 Task: Create a rule from the Routing list, Task moved to a section -> Set Priority in the project AutoBoost , set the section as To-Do and set the priority of the task as  High
Action: Mouse moved to (71, 296)
Screenshot: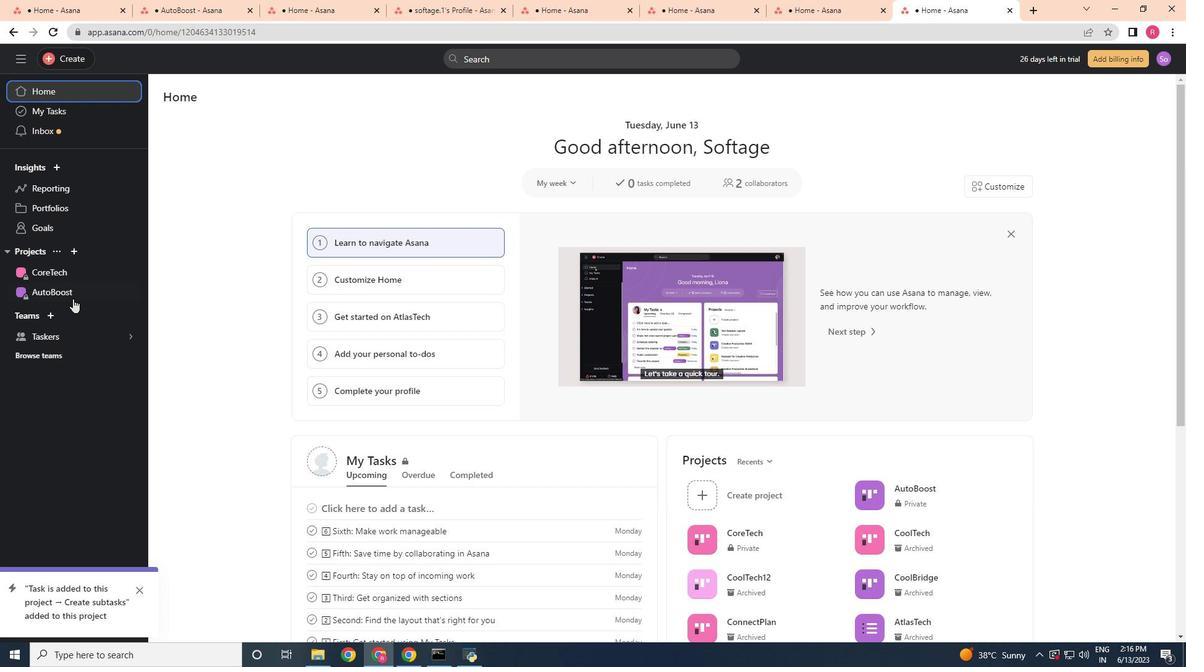 
Action: Mouse pressed left at (71, 296)
Screenshot: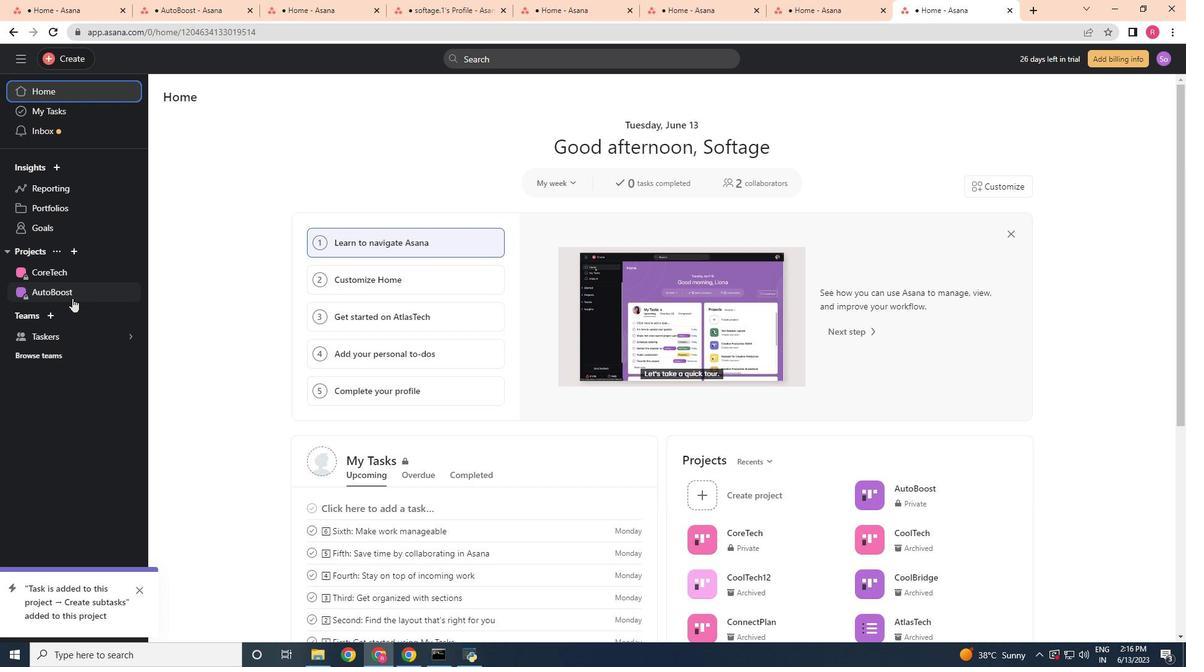 
Action: Mouse moved to (1140, 106)
Screenshot: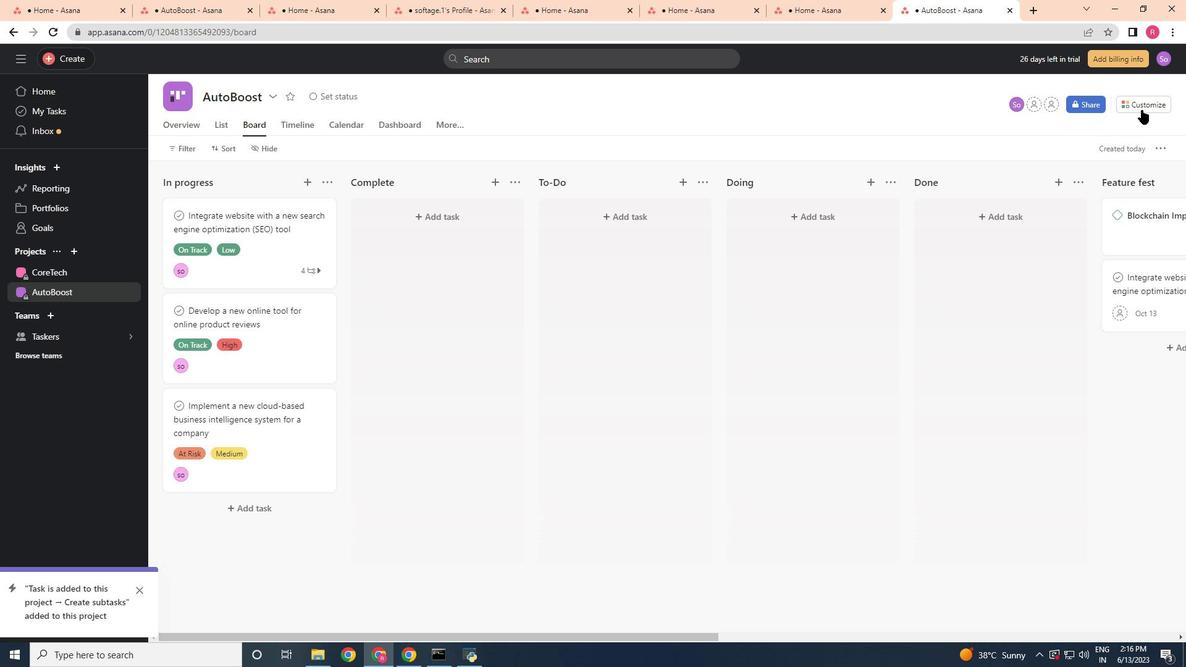 
Action: Mouse pressed left at (1140, 106)
Screenshot: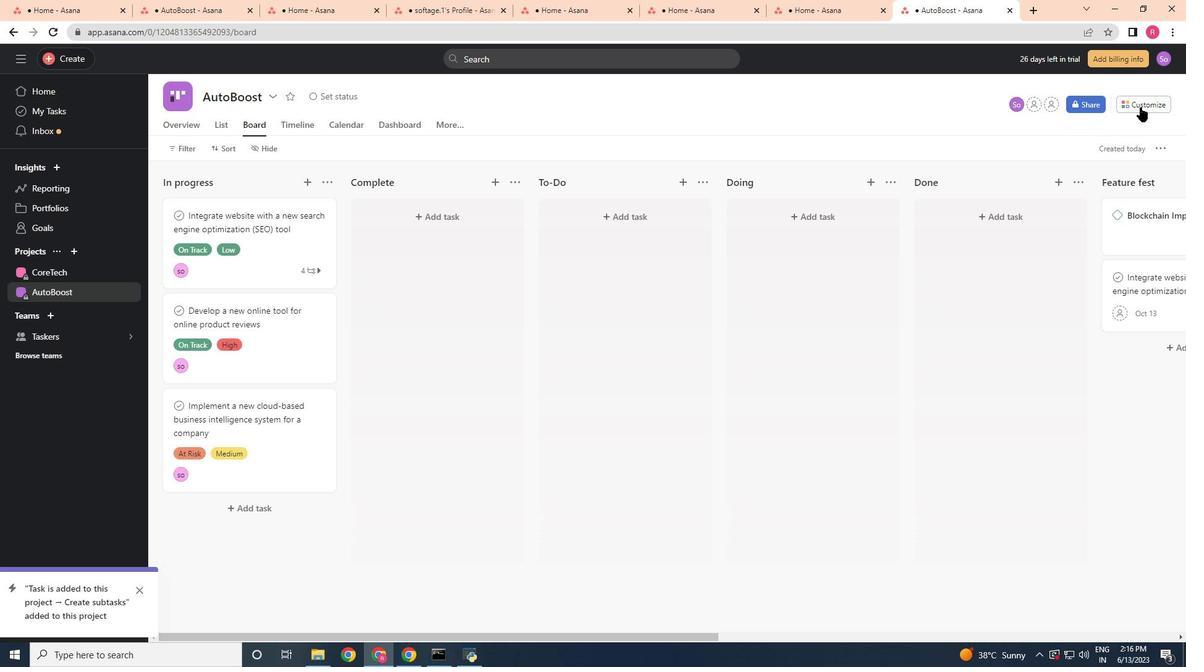 
Action: Mouse moved to (930, 262)
Screenshot: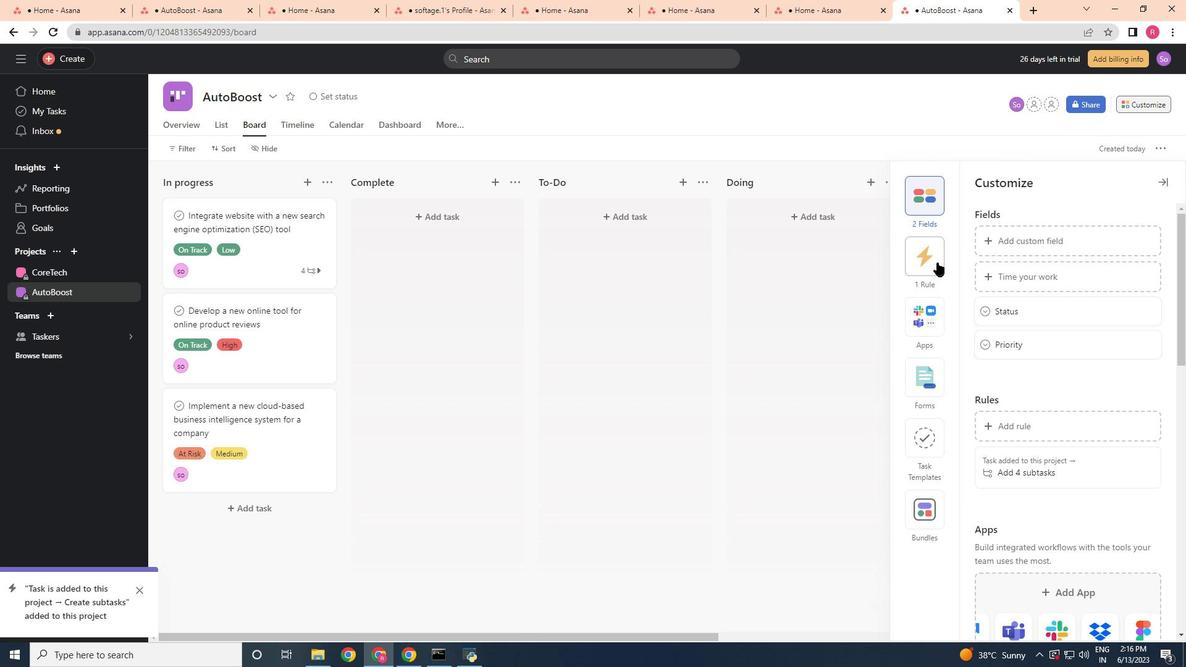 
Action: Mouse pressed left at (930, 262)
Screenshot: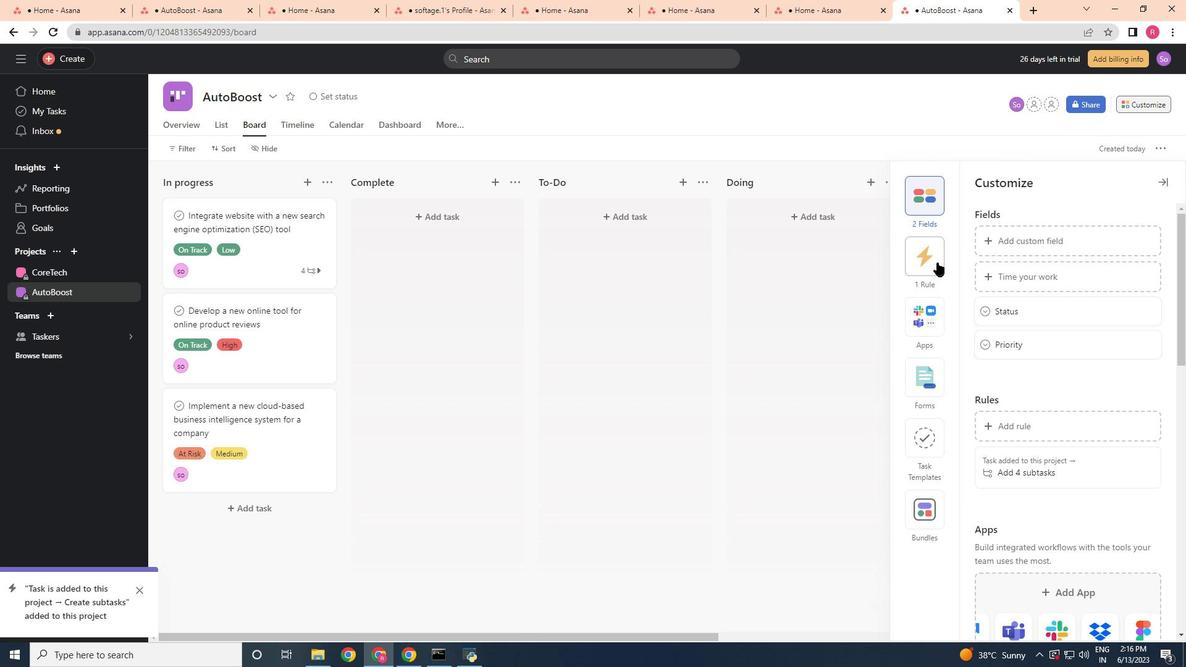 
Action: Mouse moved to (995, 243)
Screenshot: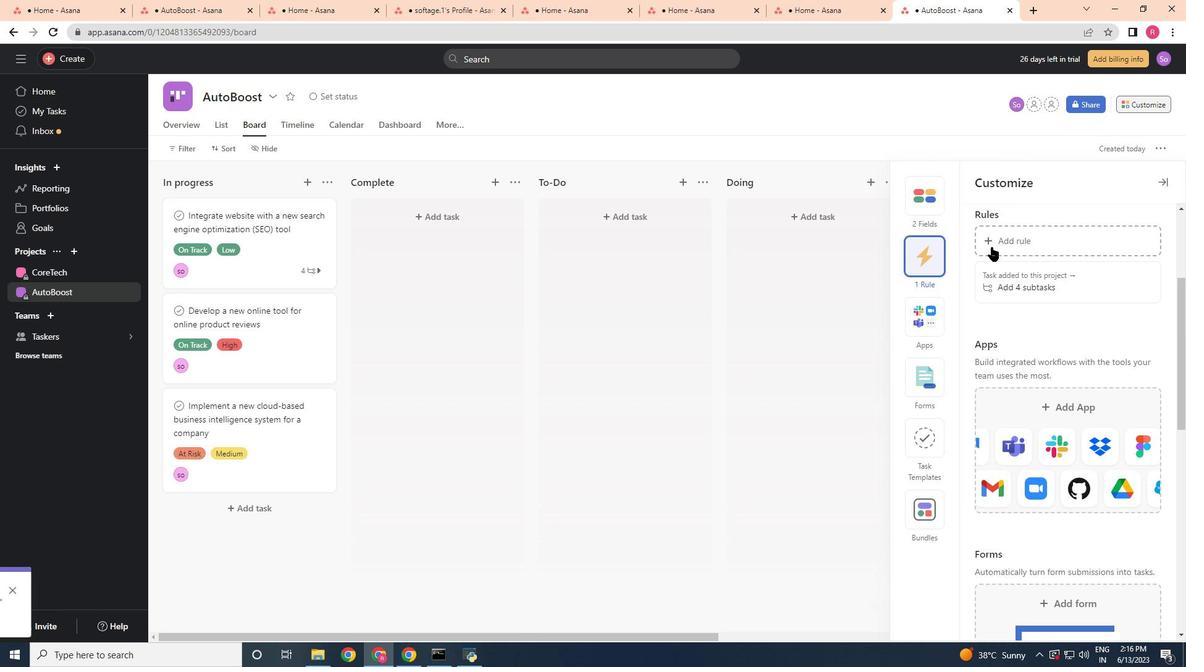 
Action: Mouse pressed left at (995, 243)
Screenshot: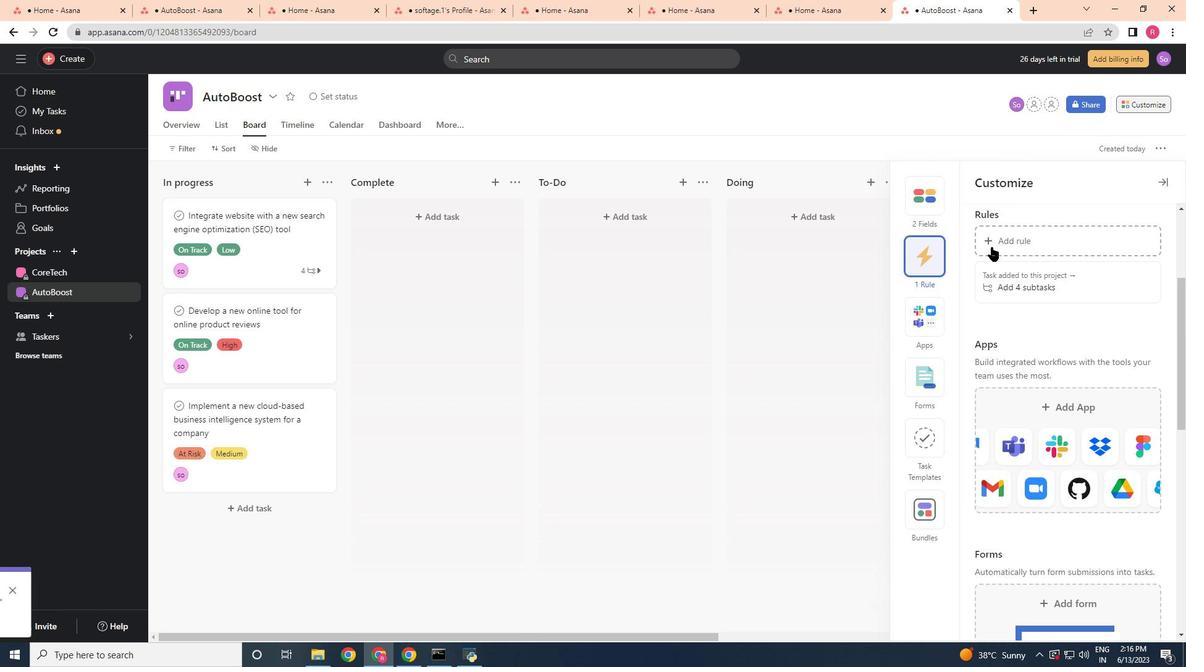
Action: Mouse moved to (255, 165)
Screenshot: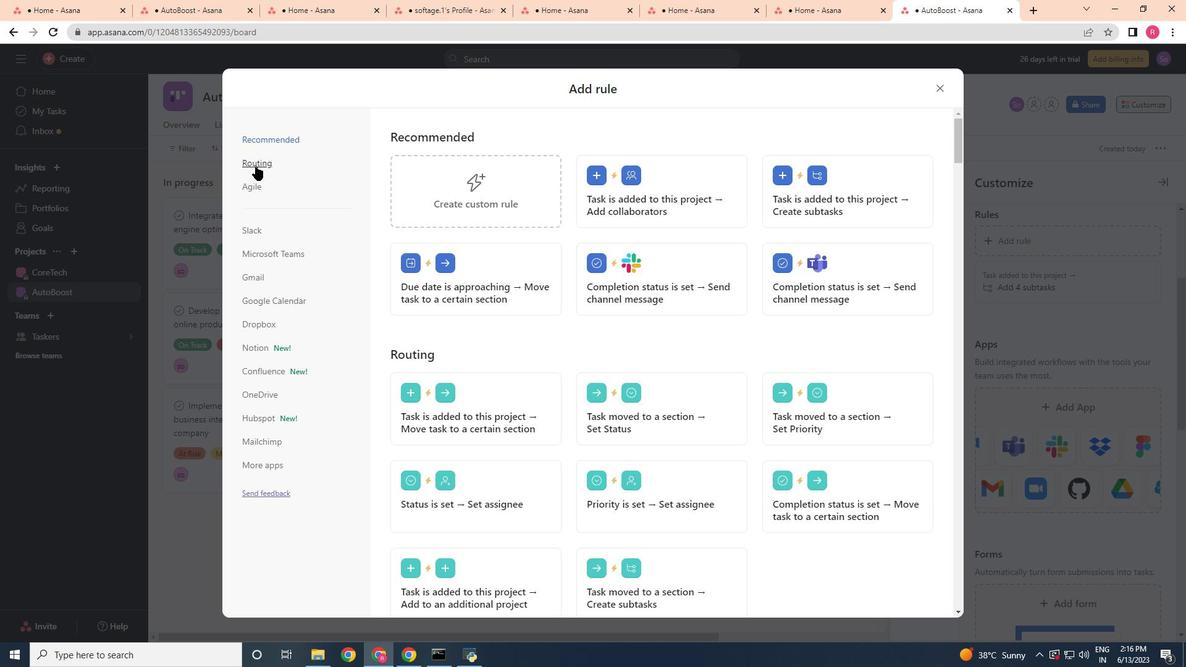 
Action: Mouse pressed left at (255, 165)
Screenshot: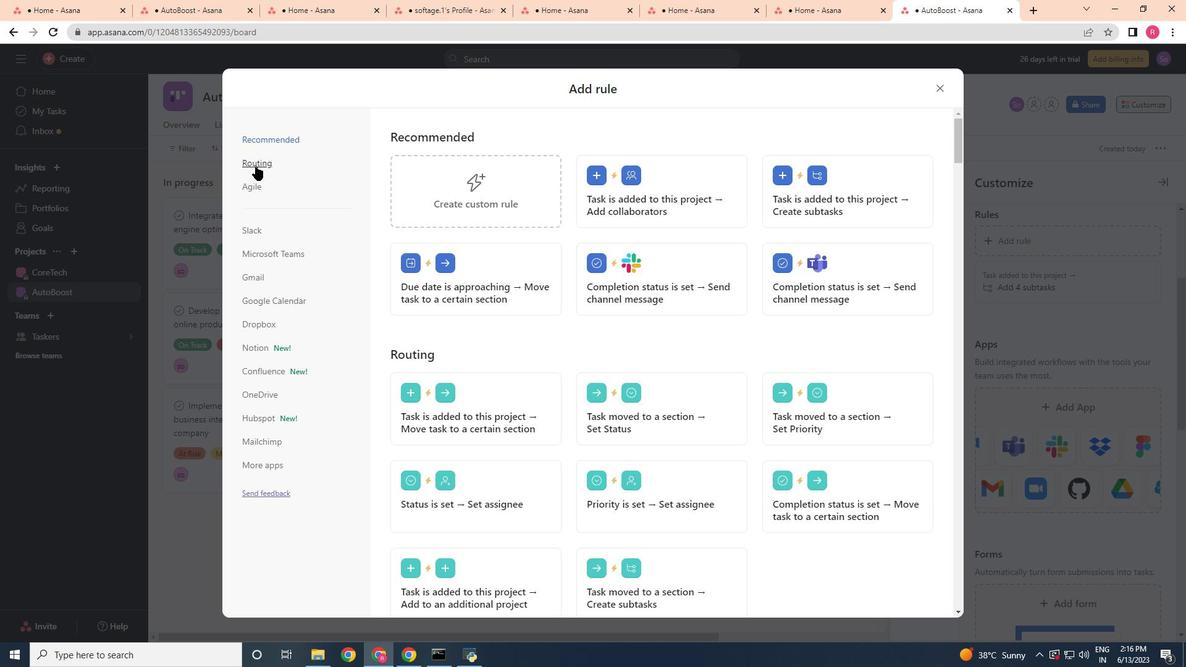
Action: Mouse moved to (795, 199)
Screenshot: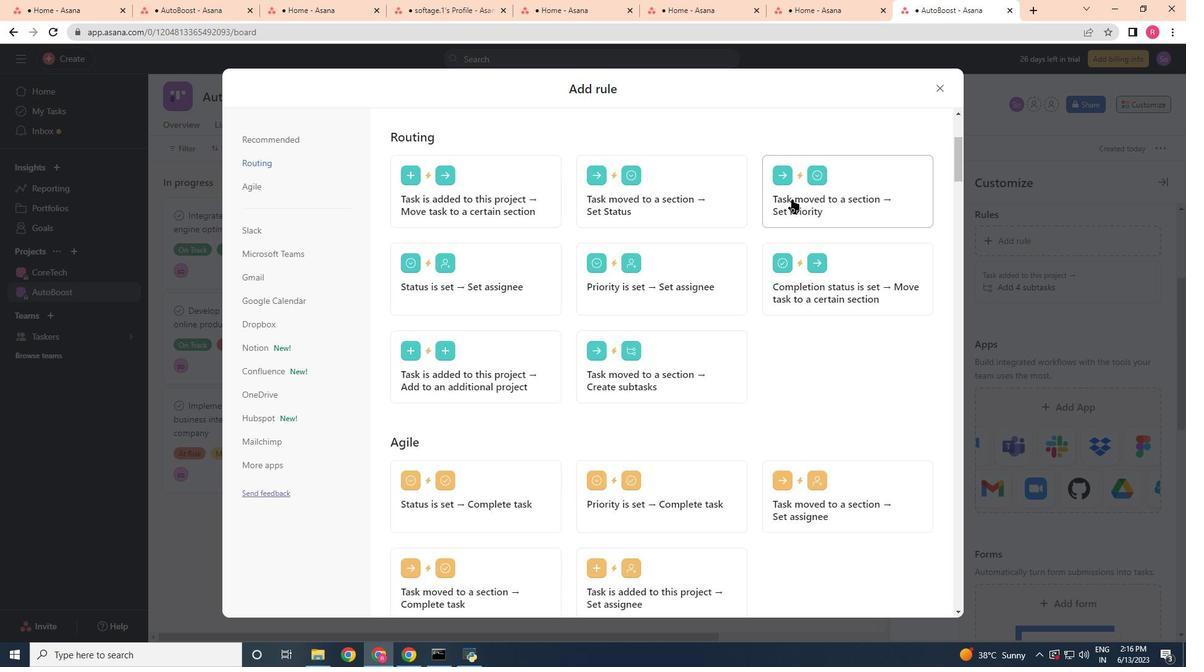 
Action: Mouse pressed left at (795, 199)
Screenshot: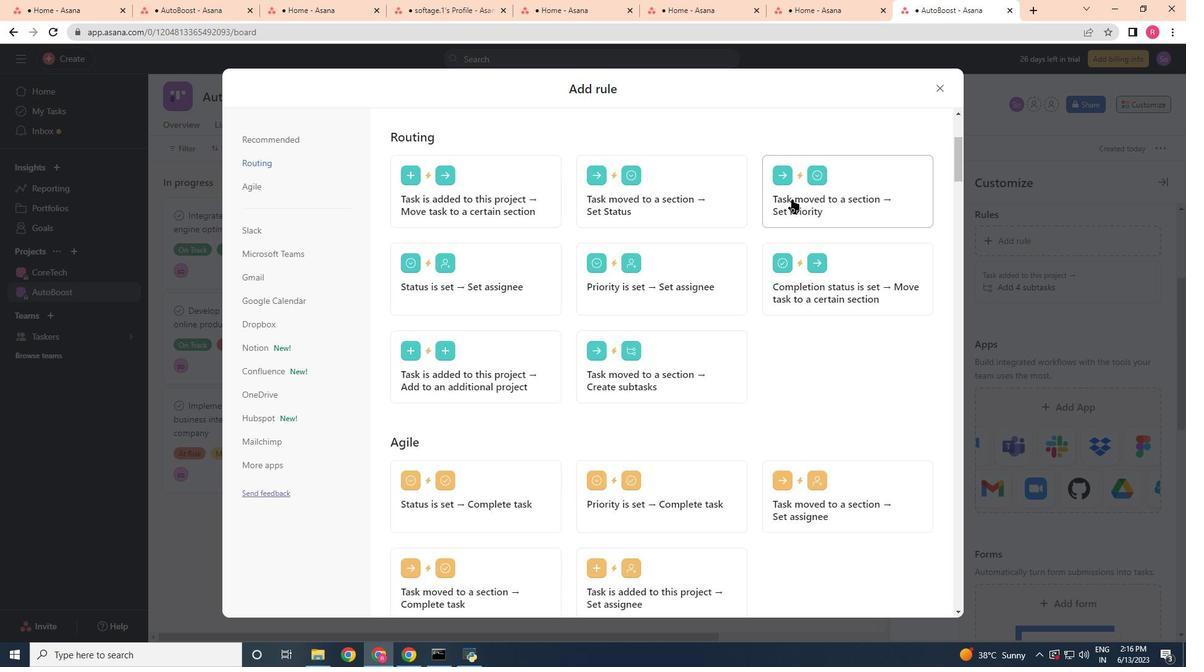 
Action: Mouse moved to (434, 337)
Screenshot: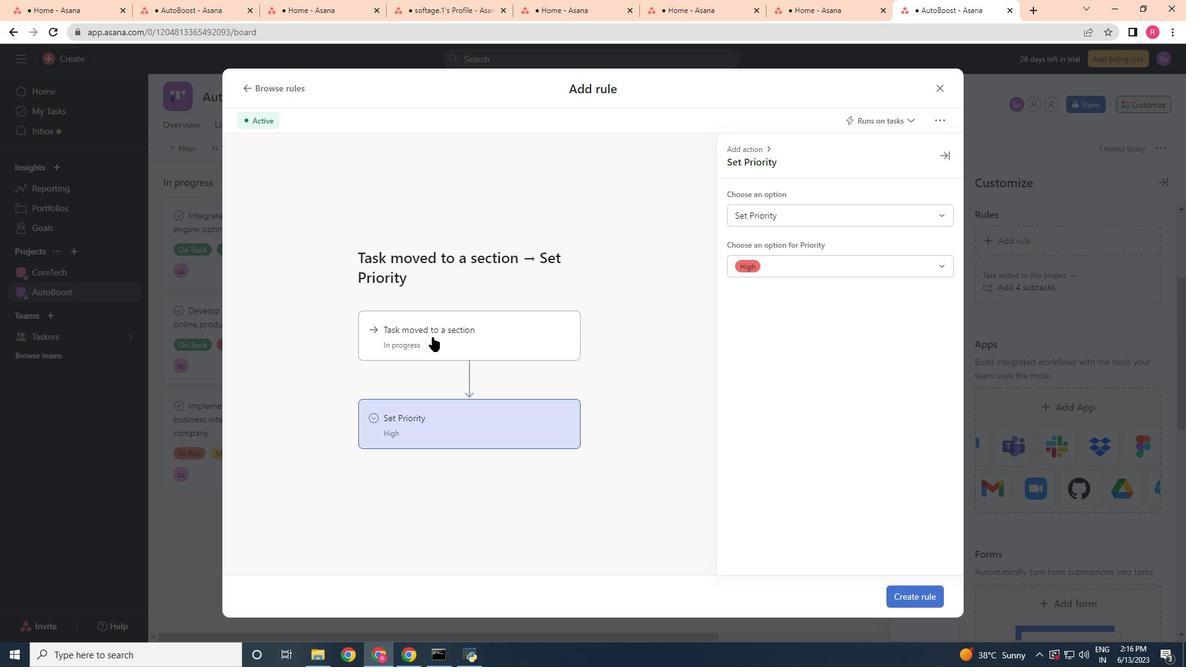
Action: Mouse pressed left at (434, 337)
Screenshot: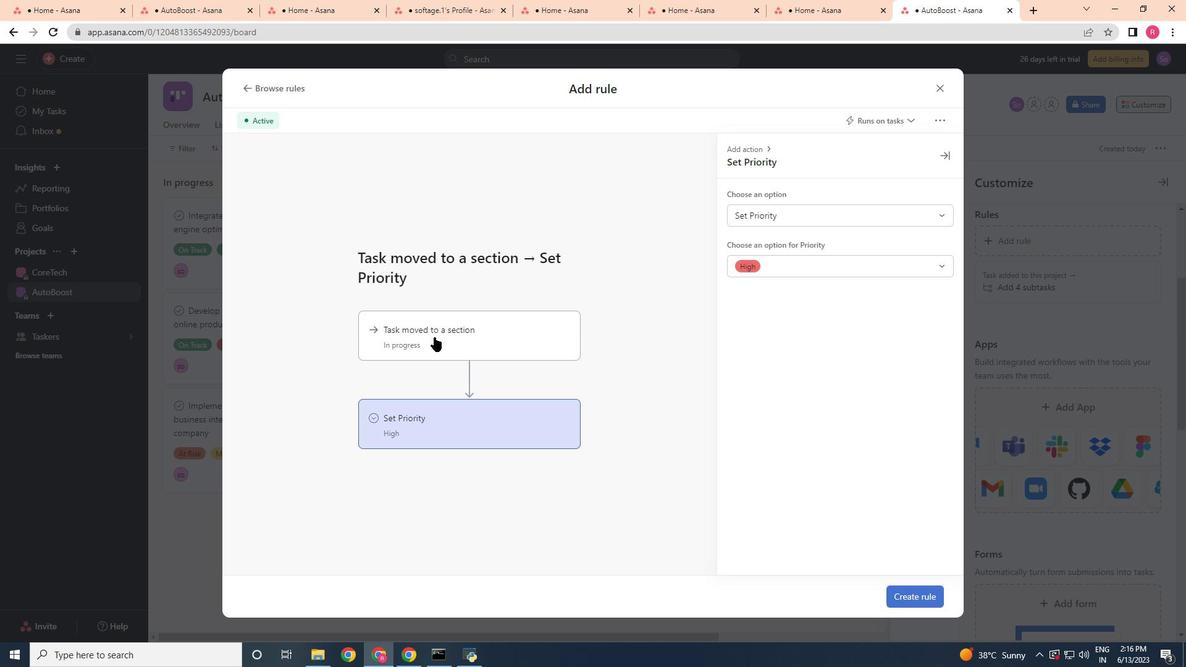 
Action: Mouse moved to (753, 216)
Screenshot: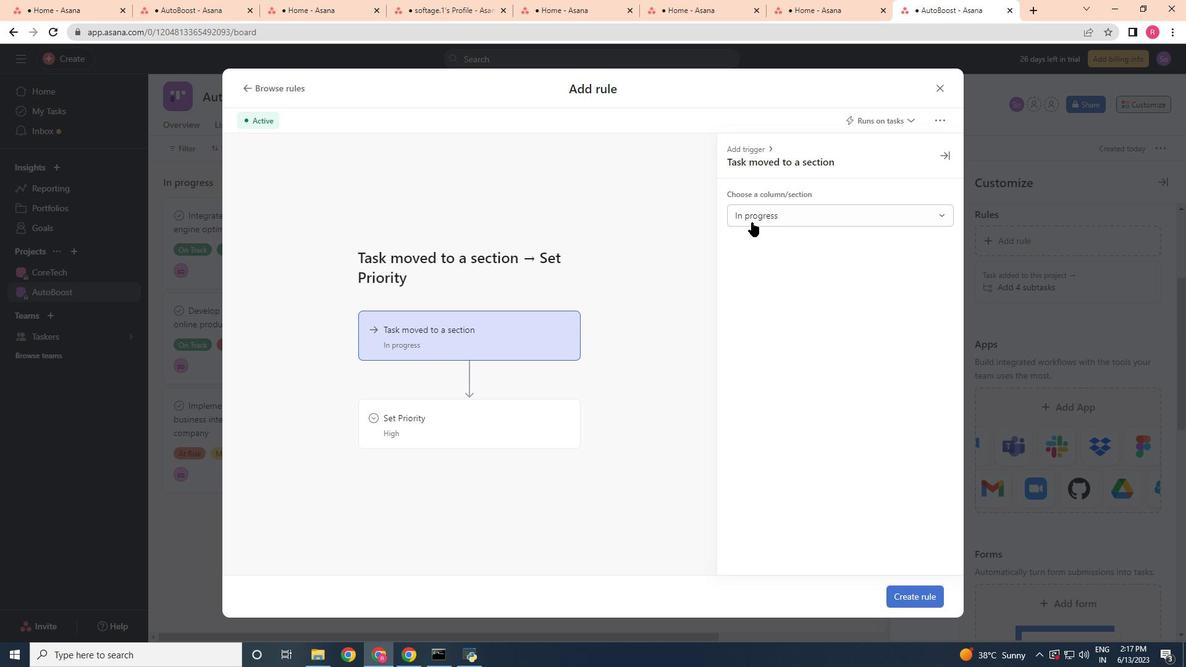 
Action: Mouse pressed left at (753, 216)
Screenshot: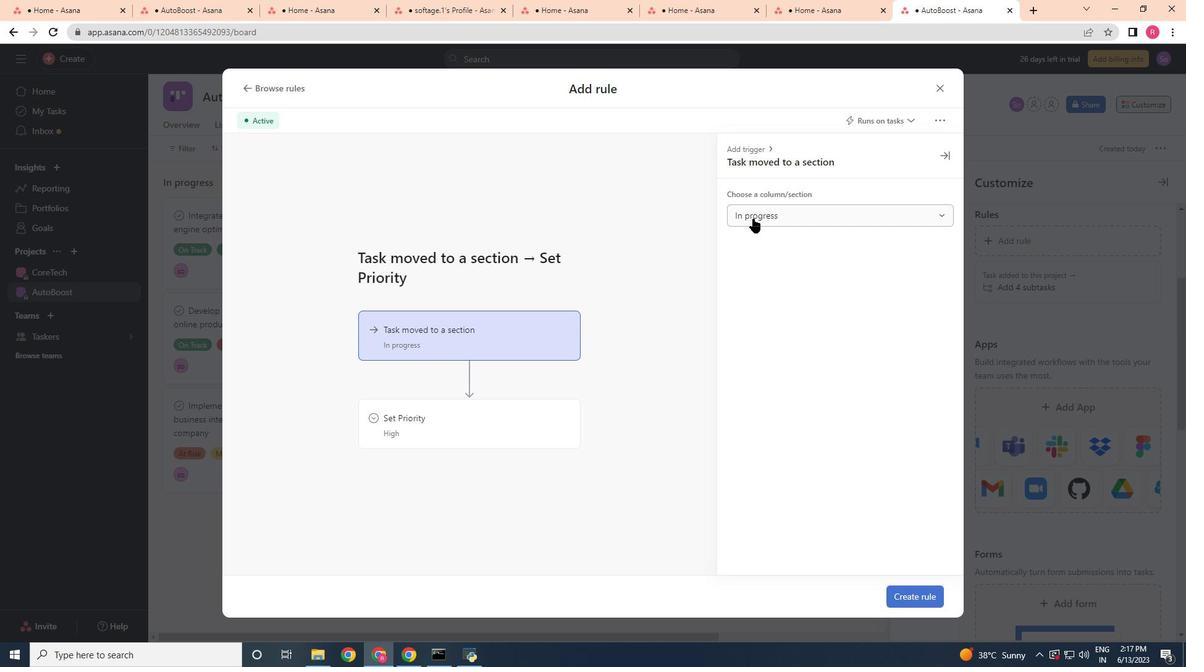 
Action: Mouse moved to (764, 286)
Screenshot: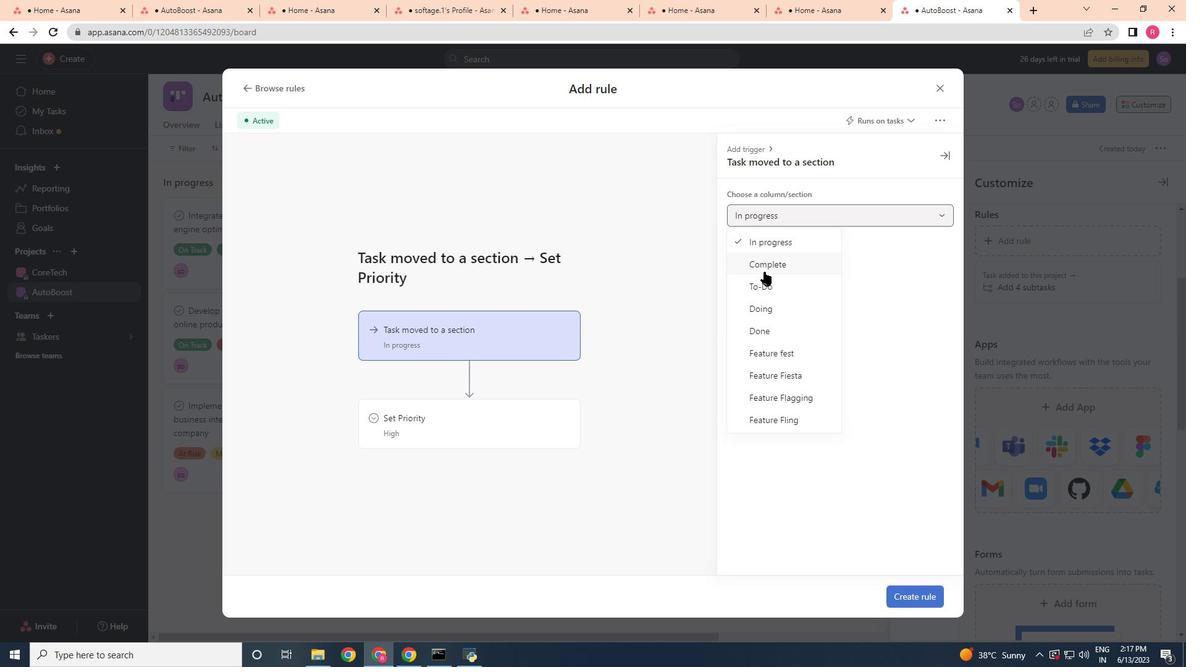 
Action: Mouse pressed left at (764, 286)
Screenshot: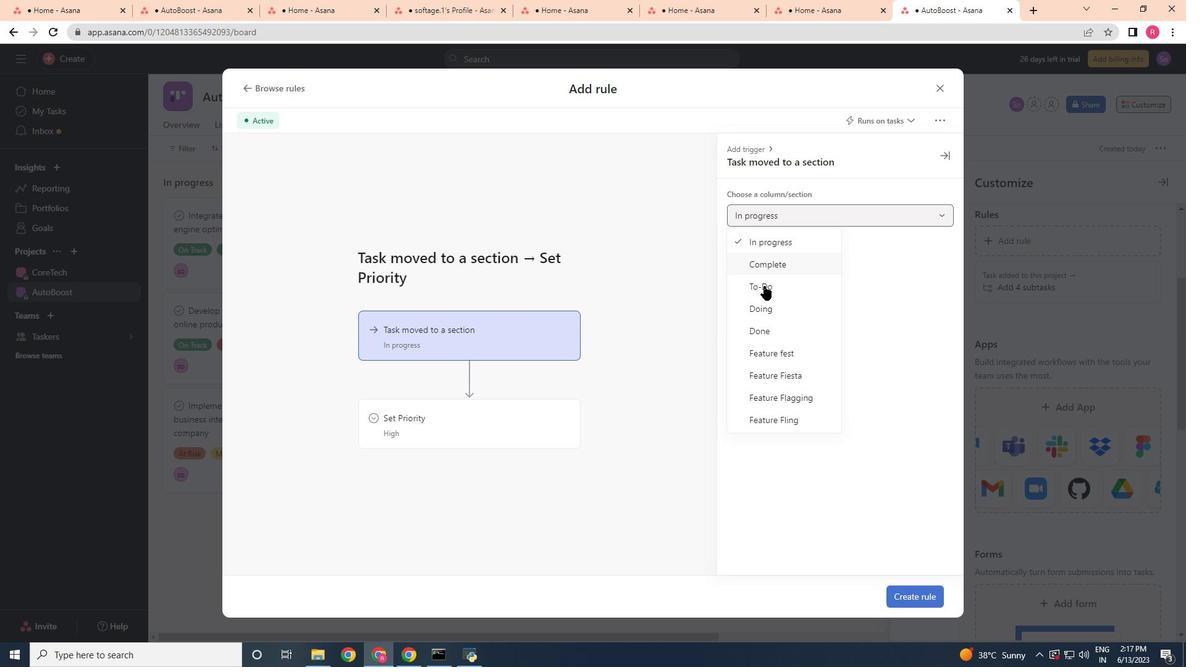 
Action: Mouse moved to (435, 430)
Screenshot: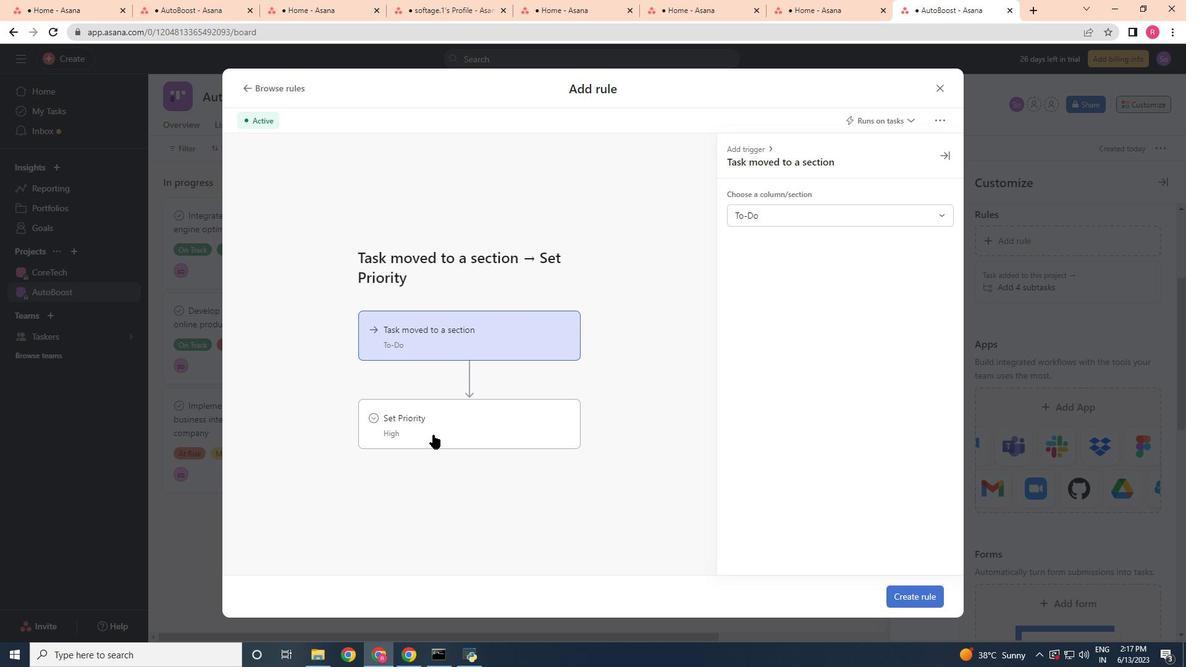 
Action: Mouse pressed left at (435, 430)
Screenshot: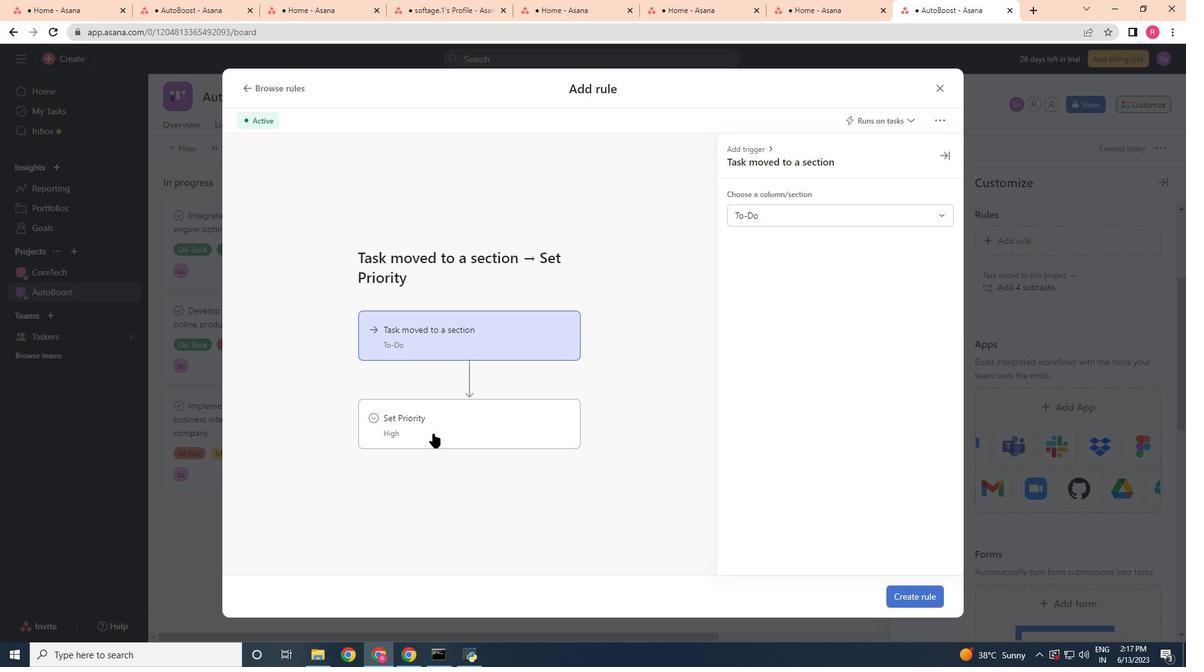 
Action: Mouse moved to (765, 222)
Screenshot: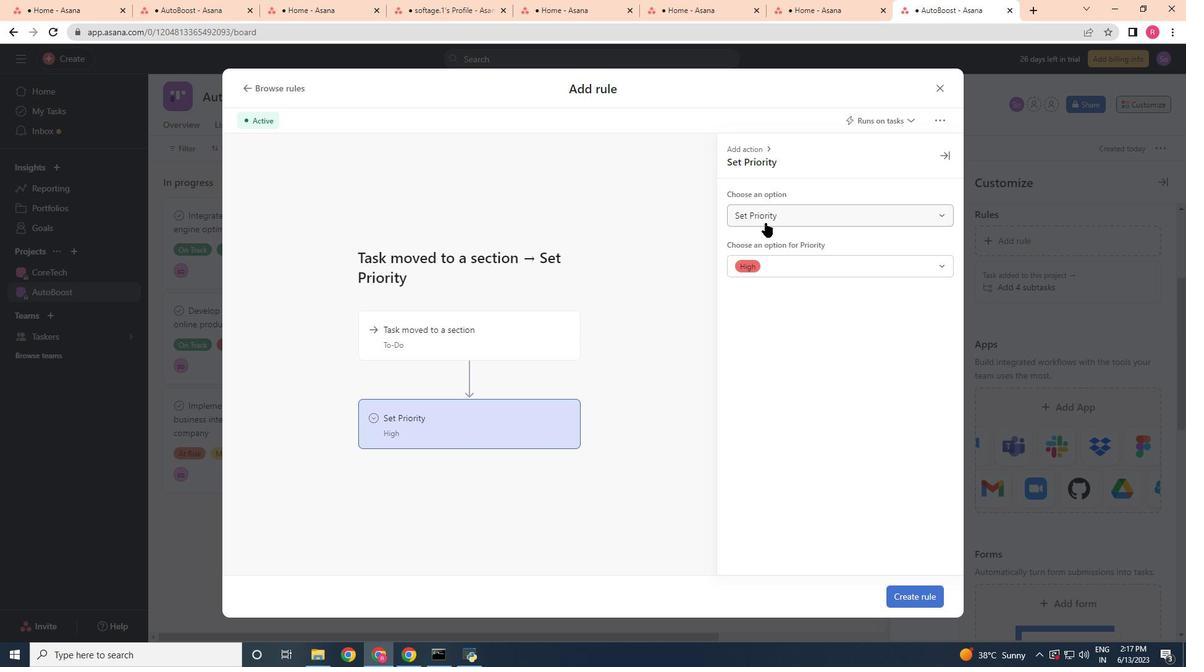 
Action: Mouse pressed left at (765, 222)
Screenshot: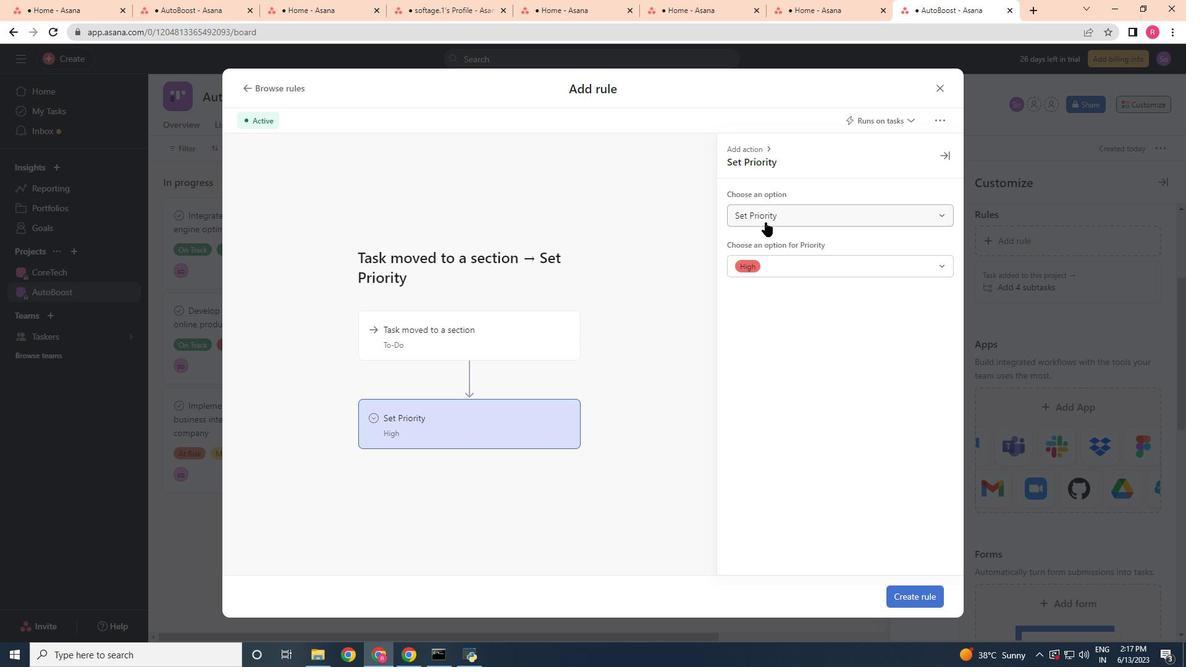 
Action: Mouse moved to (763, 241)
Screenshot: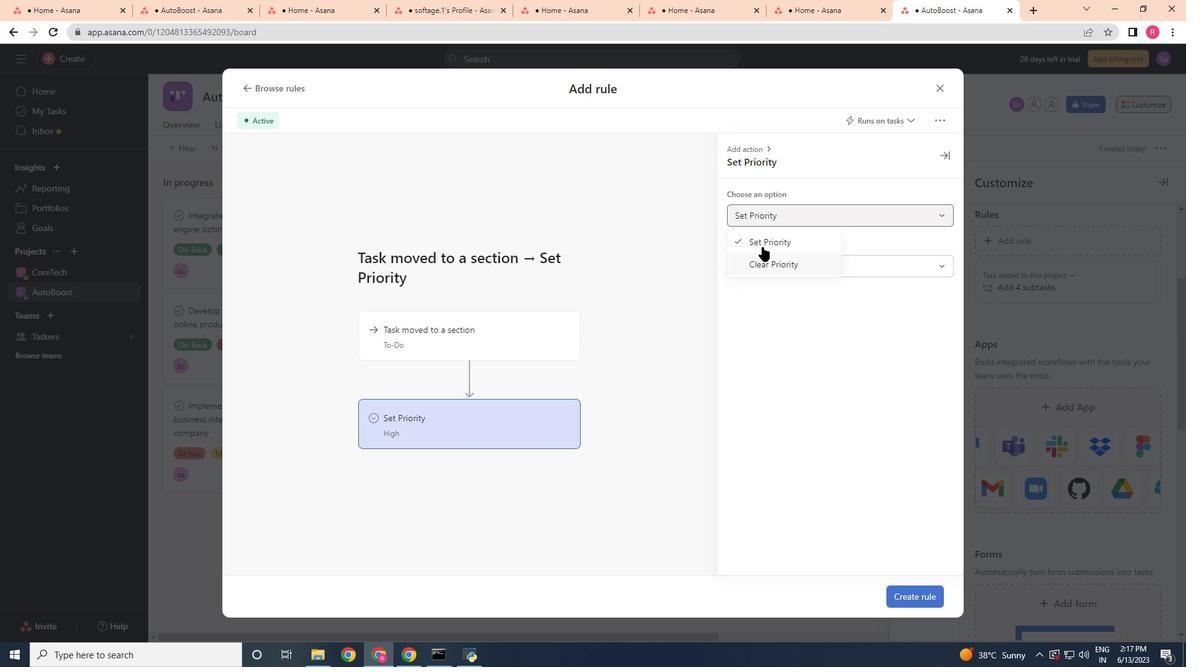 
Action: Mouse pressed left at (763, 241)
Screenshot: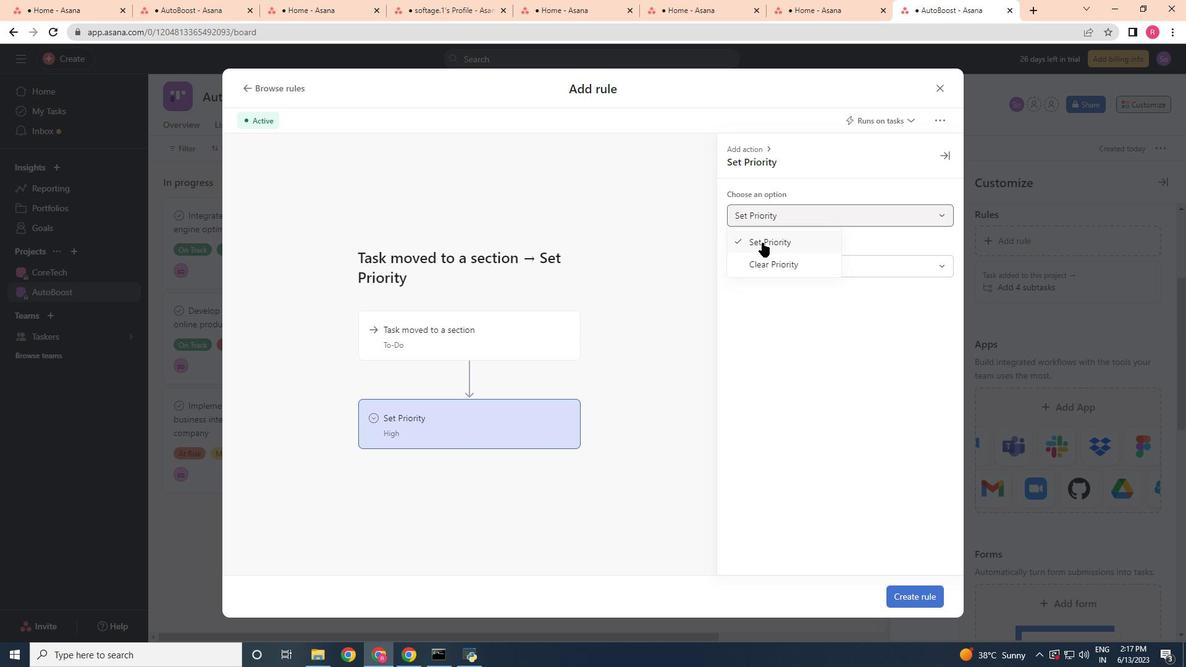 
Action: Mouse moved to (767, 264)
Screenshot: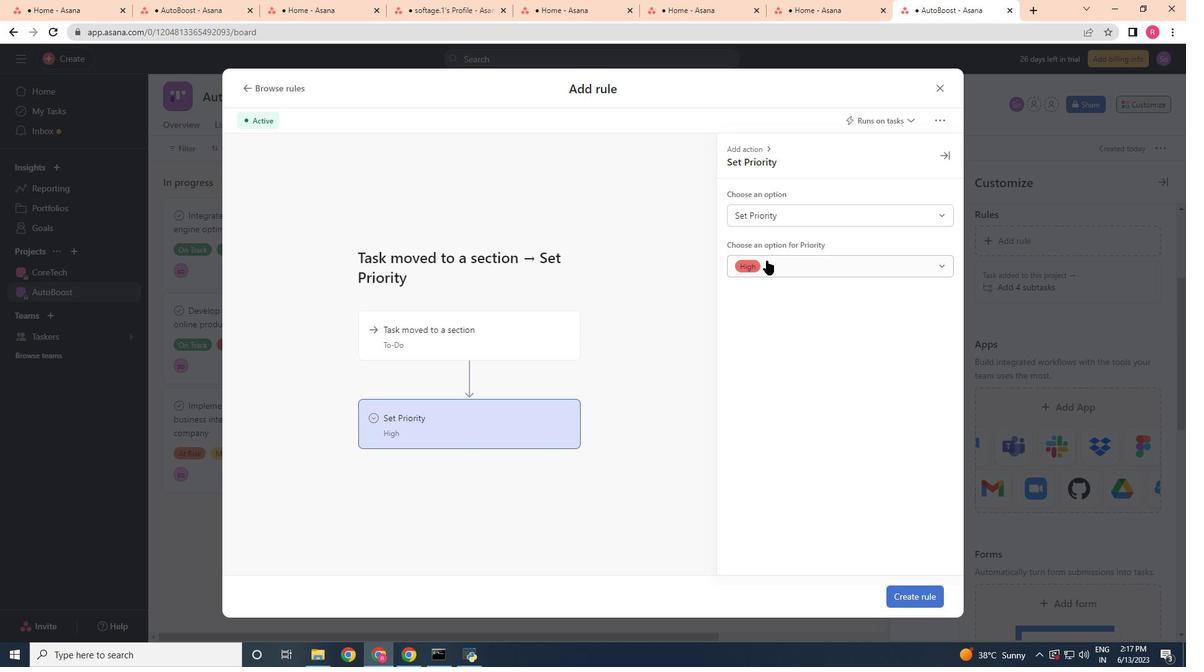 
Action: Mouse pressed left at (767, 264)
Screenshot: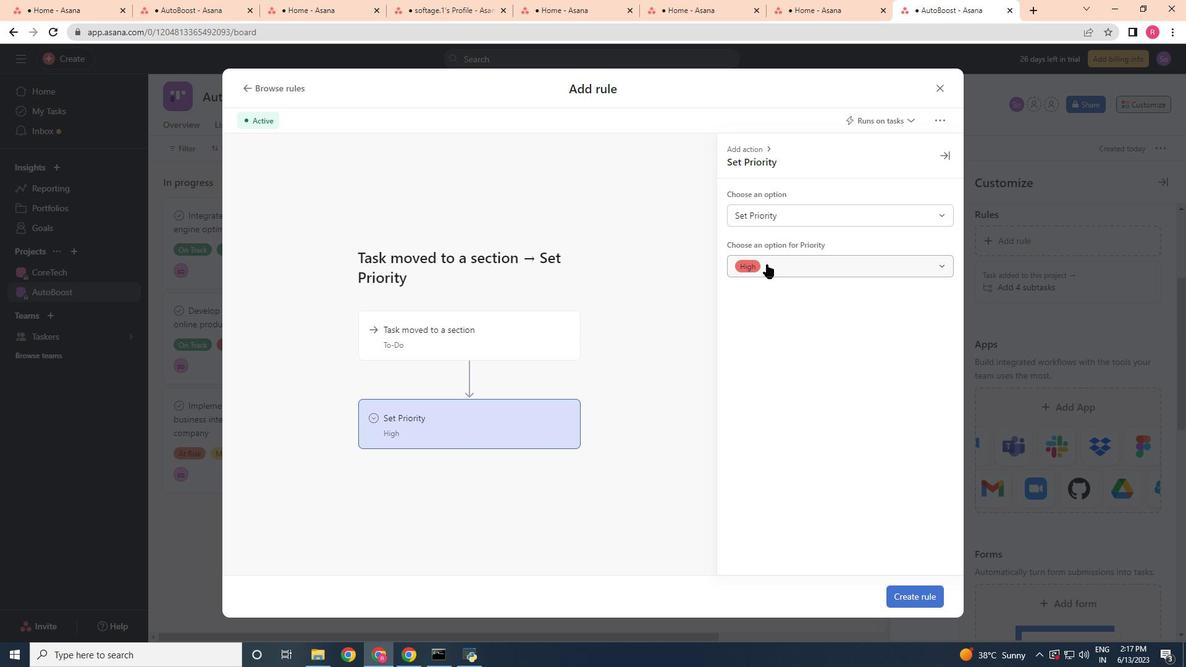 
Action: Mouse moved to (765, 286)
Screenshot: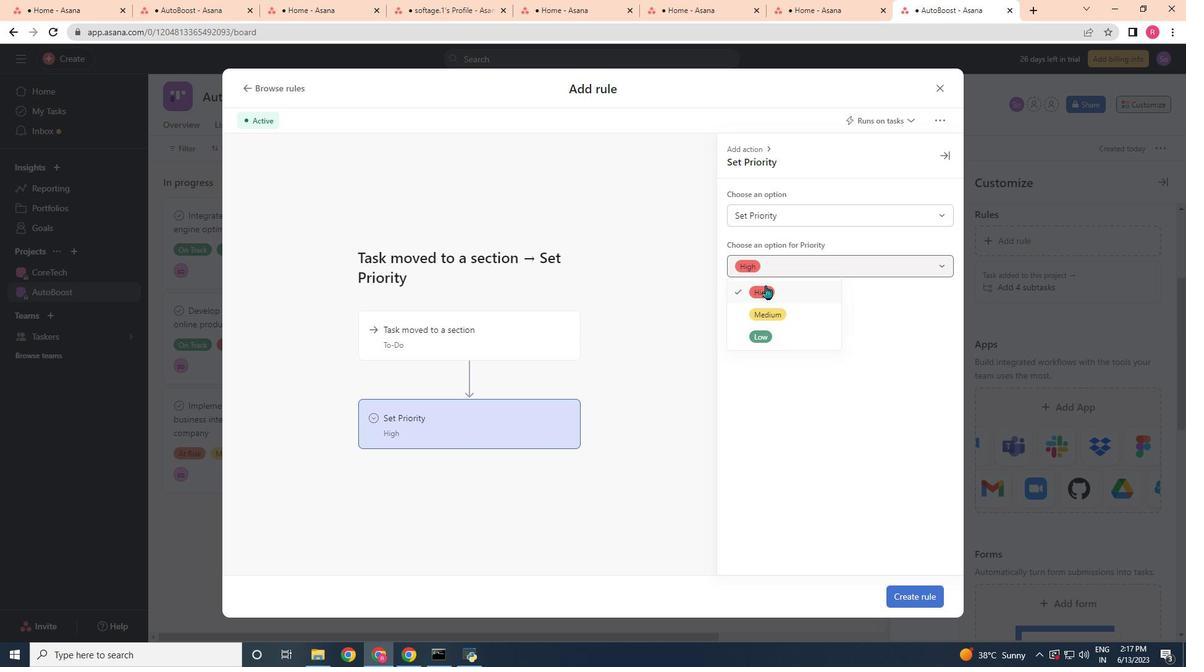 
Action: Mouse pressed left at (765, 286)
Screenshot: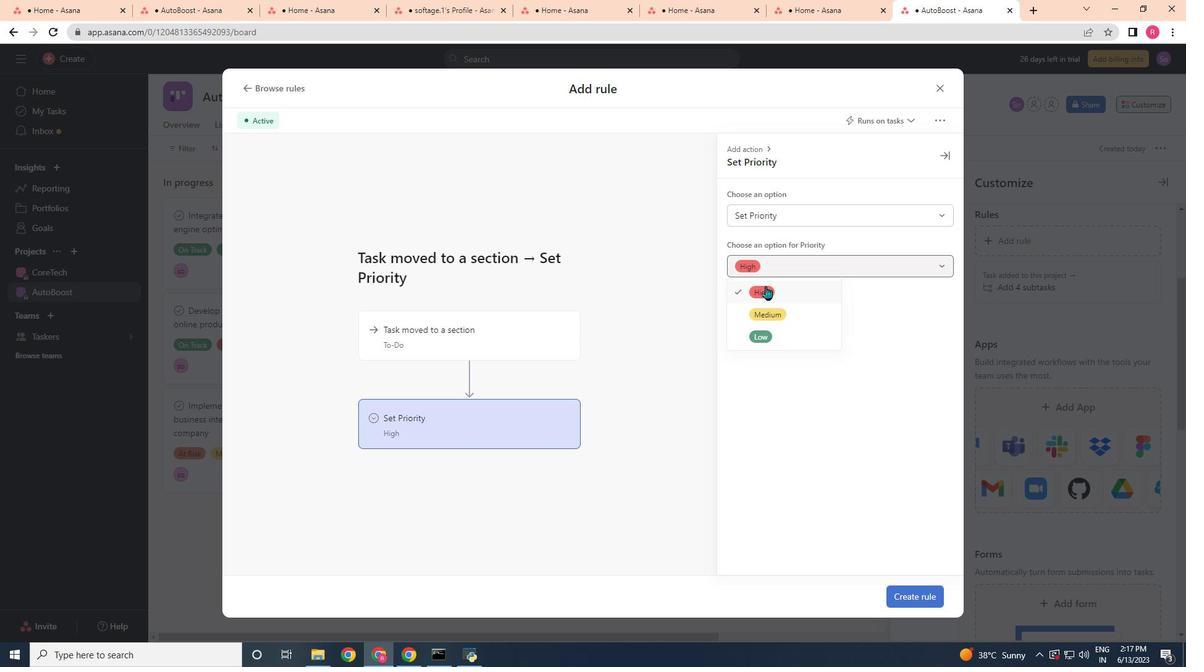 
Action: Mouse moved to (920, 593)
Screenshot: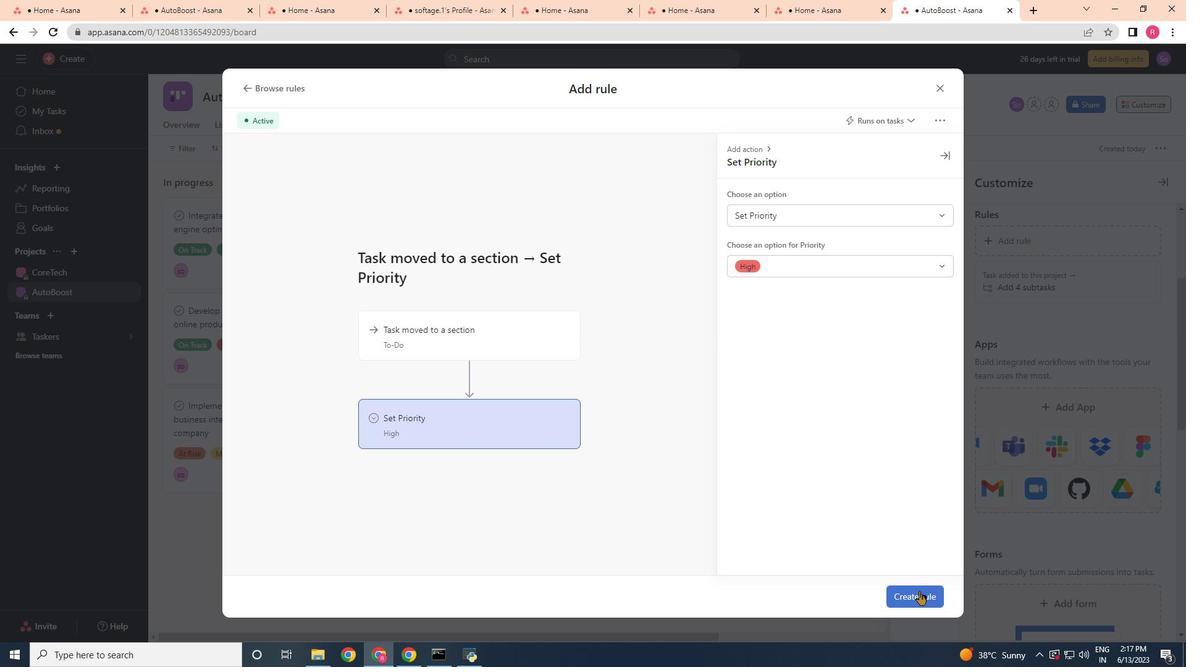 
Action: Mouse pressed left at (920, 593)
Screenshot: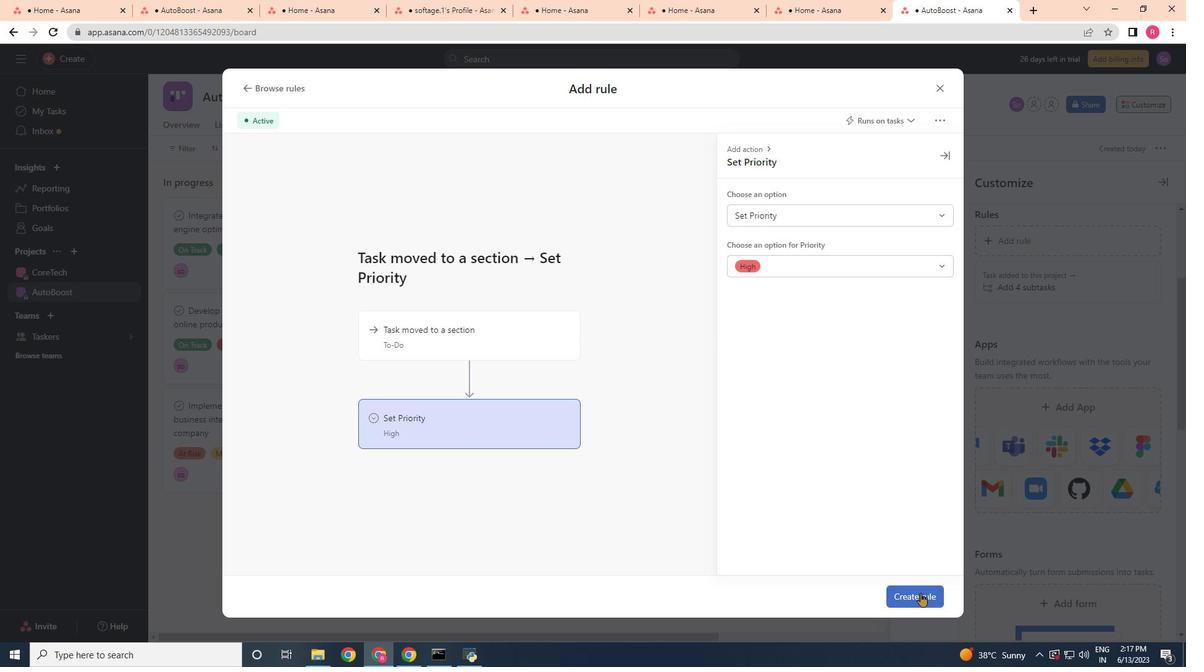
Action: Mouse moved to (791, 490)
Screenshot: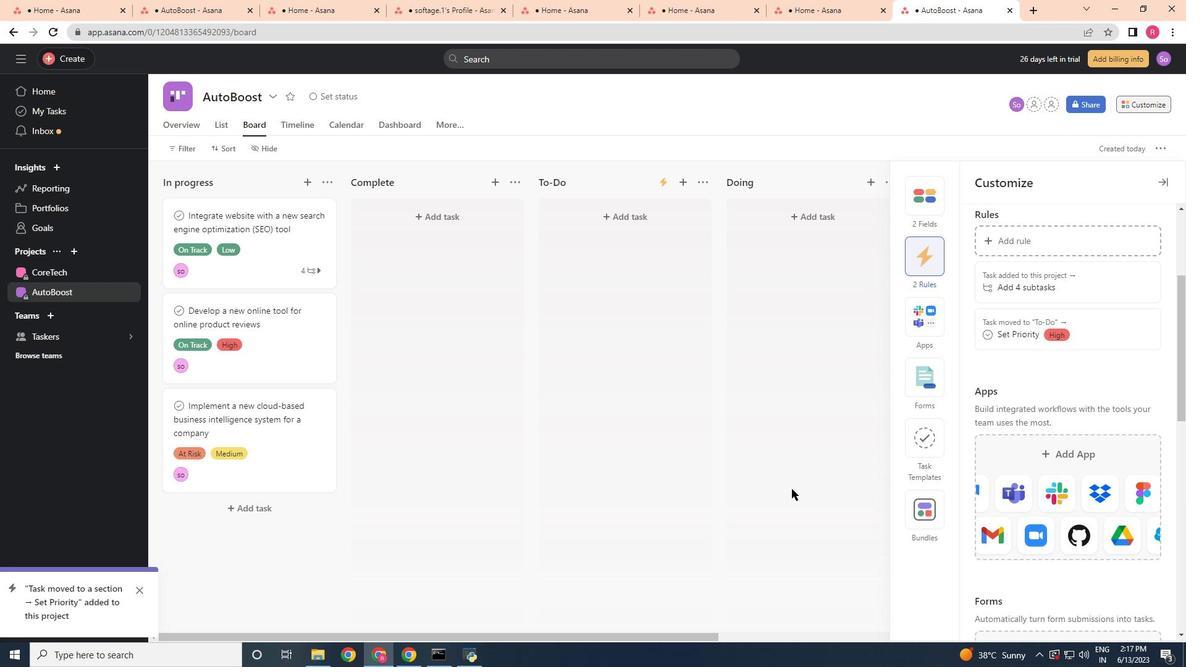 
